 Task: Use the formula "MAKEARRAY" in spreadsheet "Project portfolio".
Action: Mouse pressed left at (385, 386)
Screenshot: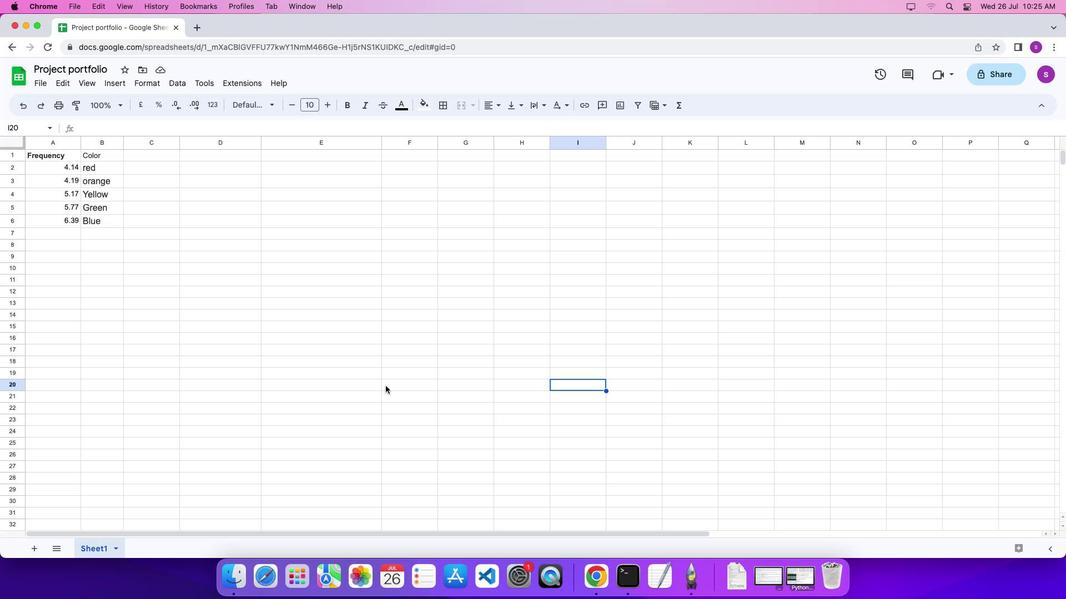 
Action: Mouse moved to (120, 81)
Screenshot: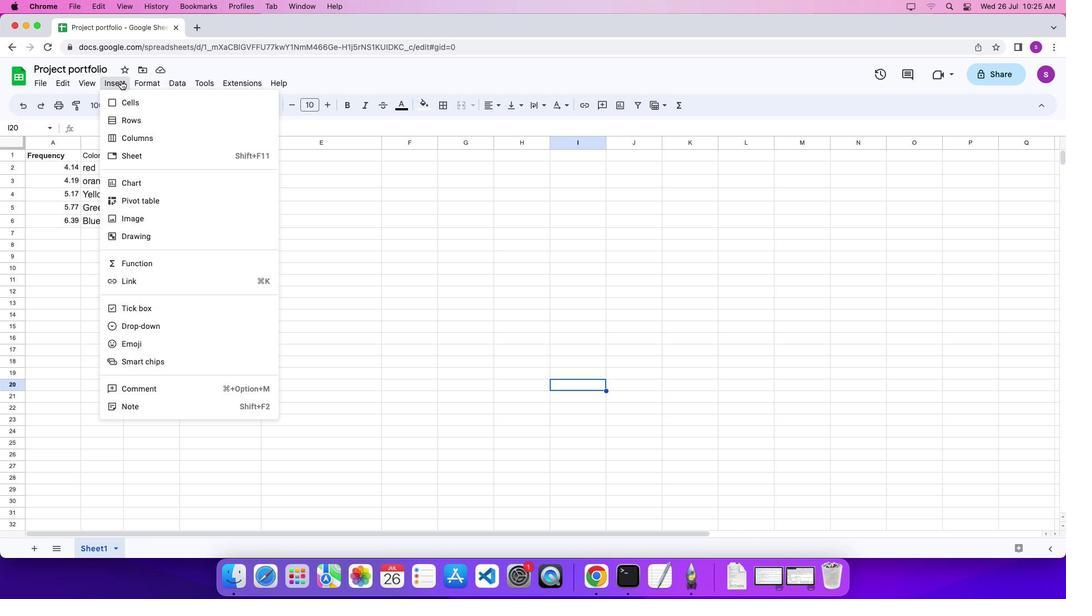 
Action: Mouse pressed left at (120, 81)
Screenshot: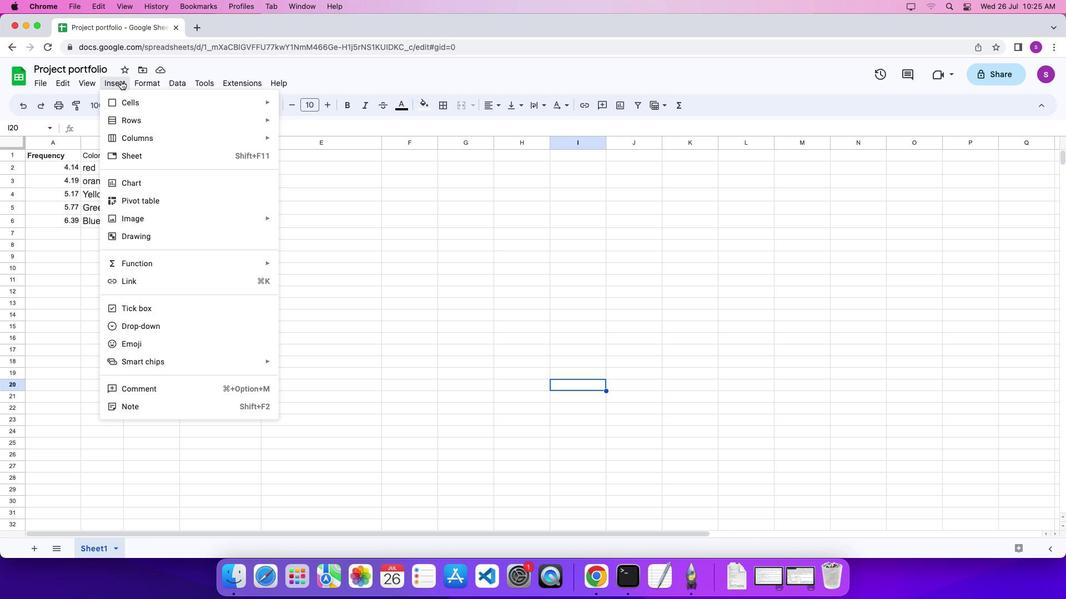
Action: Mouse moved to (487, 533)
Screenshot: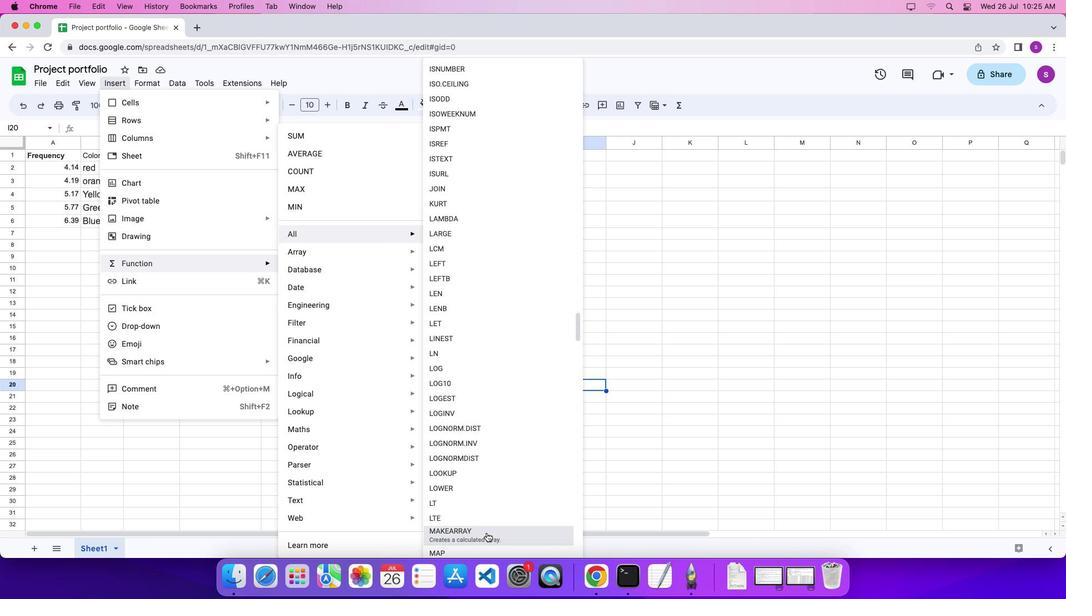 
Action: Mouse pressed left at (487, 533)
Screenshot: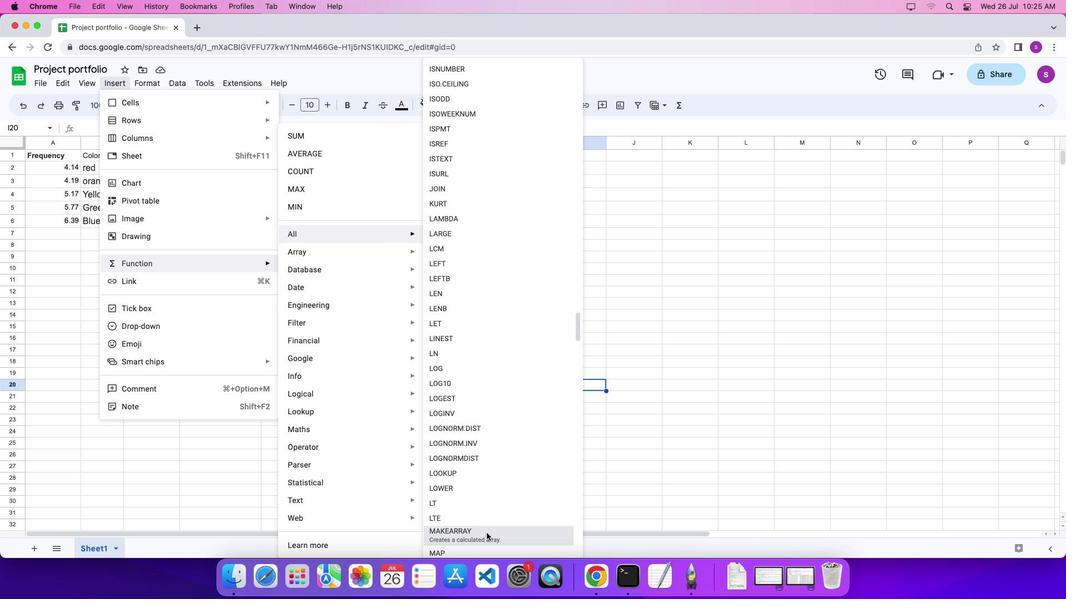 
Action: Mouse moved to (448, 447)
Screenshot: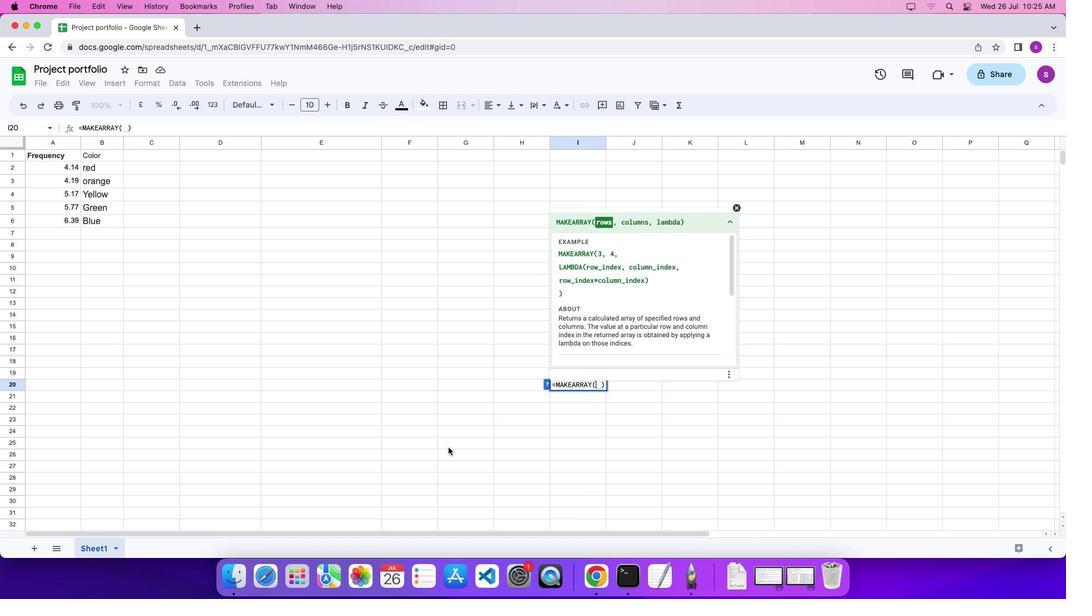 
Action: Key pressed '3'',''3'','Key.shift'L''a''m''b''d''a'Key.shift_r'(''r'',''c'',''r''*''r'Key.shift_rKey.backspace'c'Key.shift_r')'Key.shift_r'\x03'
Screenshot: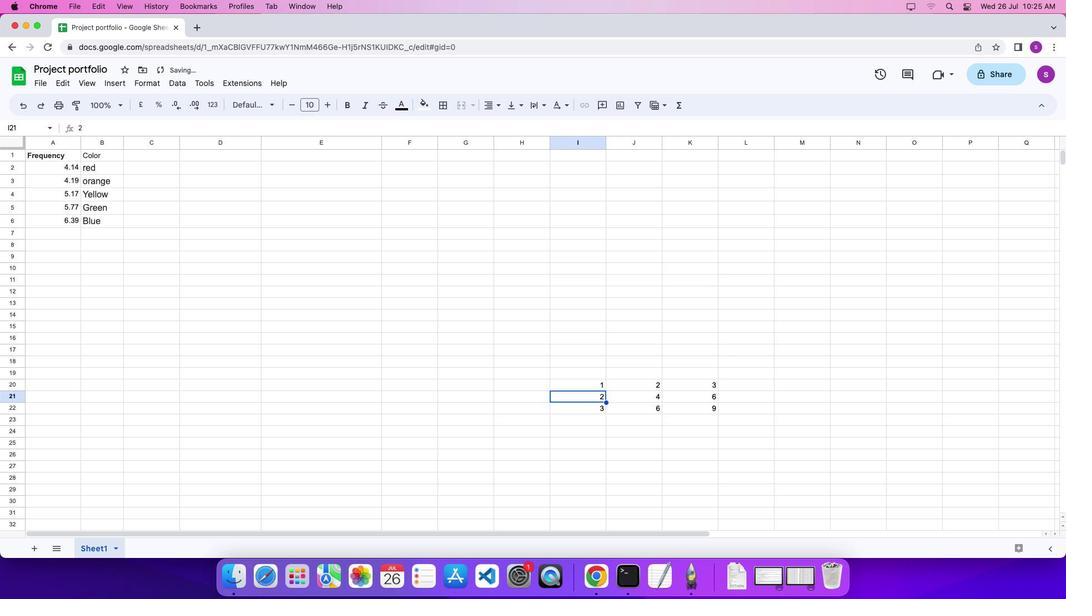 
